Task: Select the criteria, the date is before to in the "past week".
Action: Mouse moved to (170, 78)
Screenshot: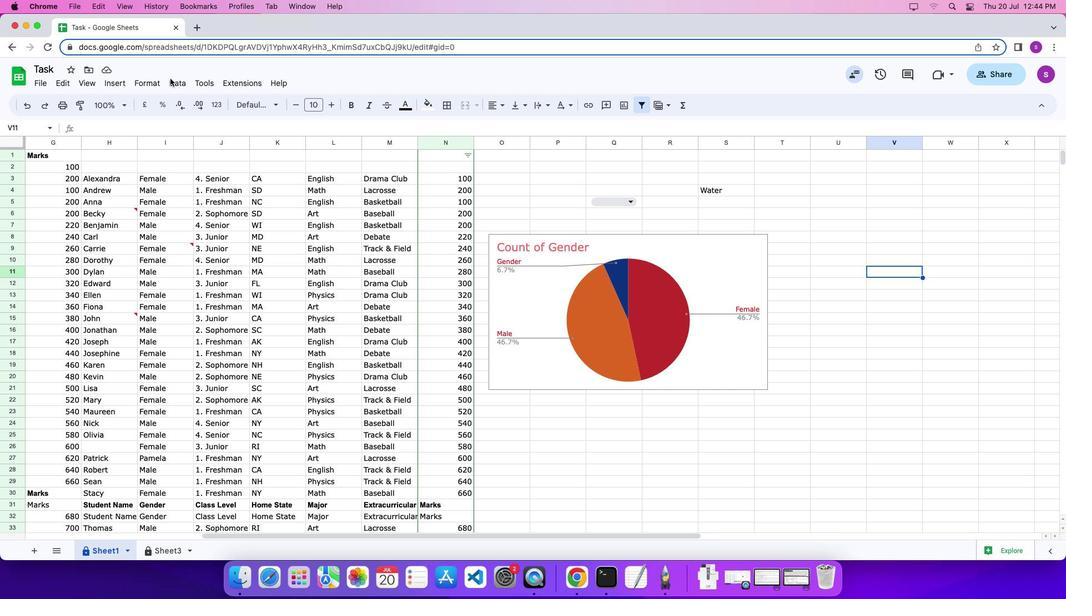 
Action: Mouse pressed left at (170, 78)
Screenshot: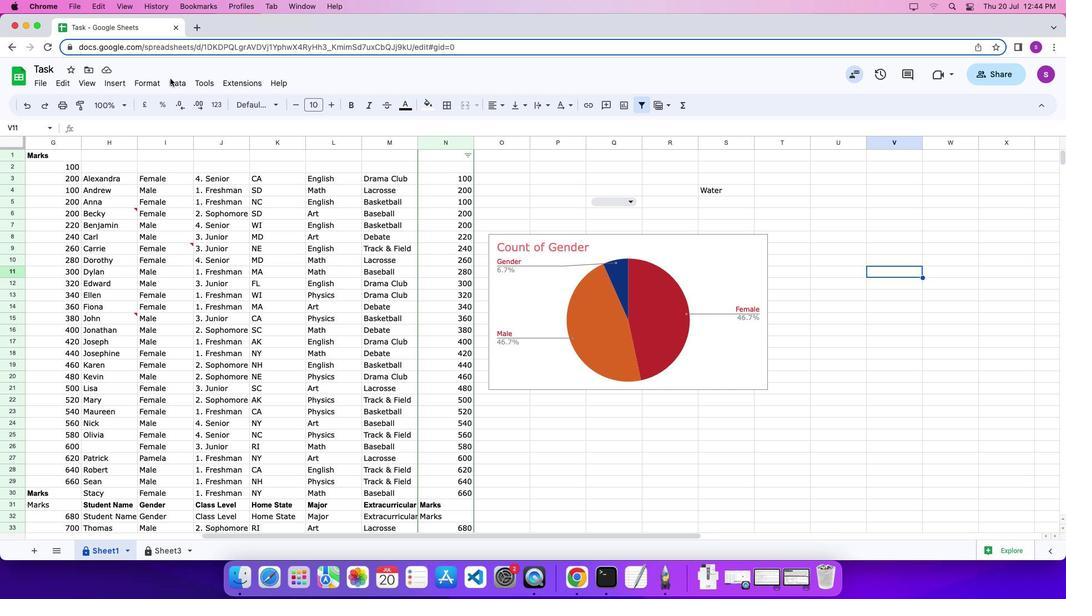 
Action: Mouse moved to (176, 81)
Screenshot: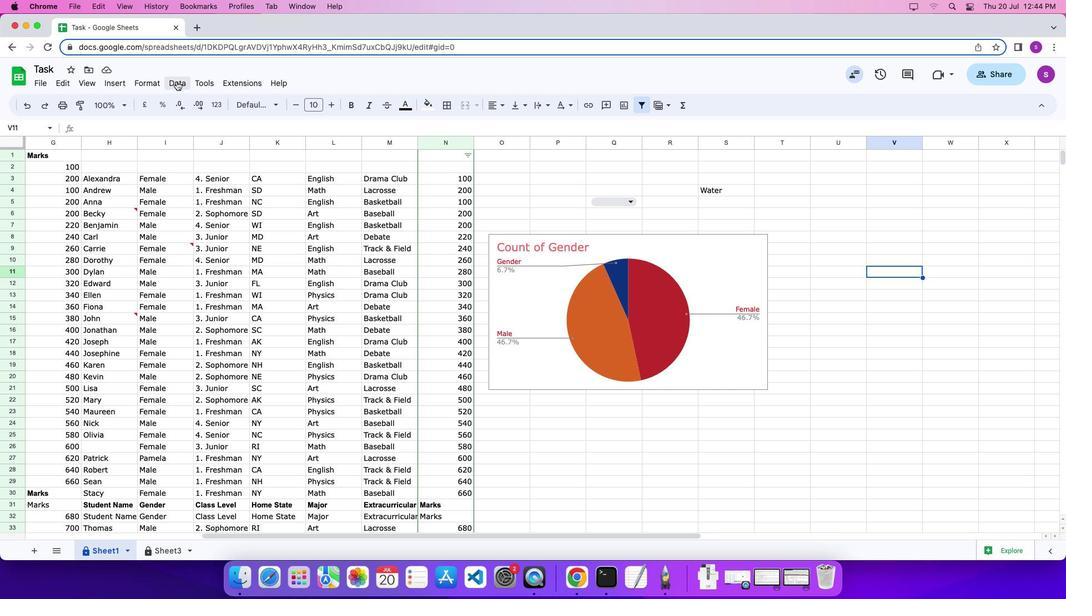 
Action: Mouse pressed left at (176, 81)
Screenshot: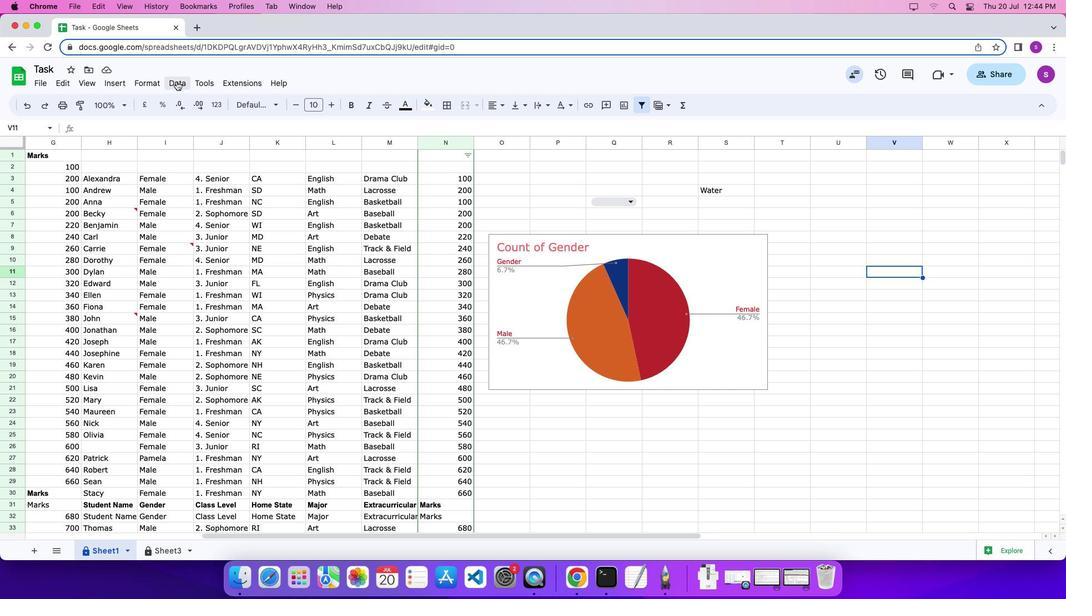 
Action: Mouse moved to (231, 307)
Screenshot: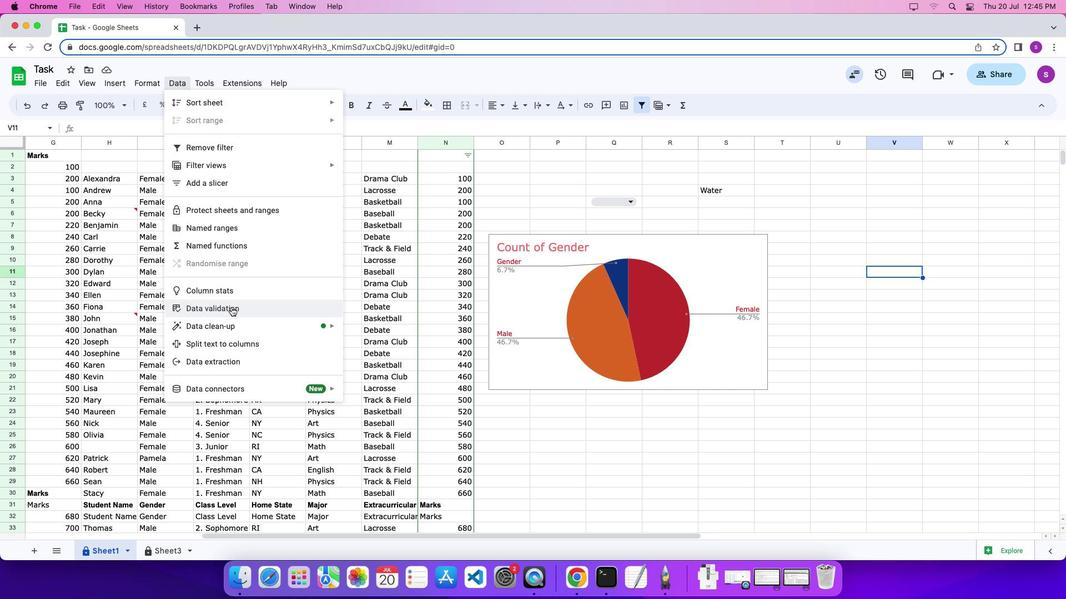 
Action: Mouse pressed left at (231, 307)
Screenshot: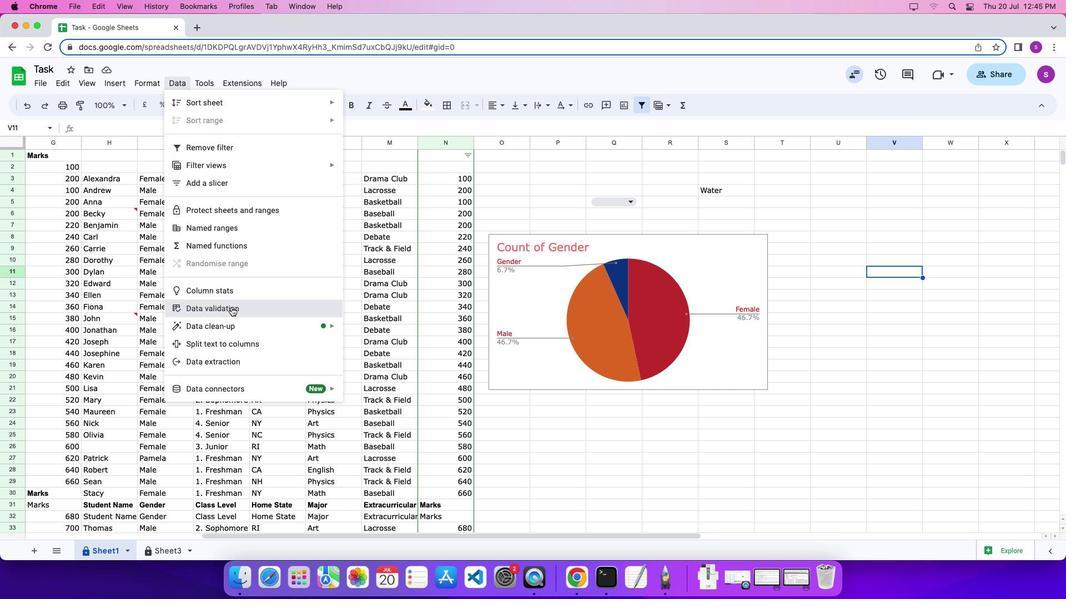 
Action: Mouse moved to (999, 406)
Screenshot: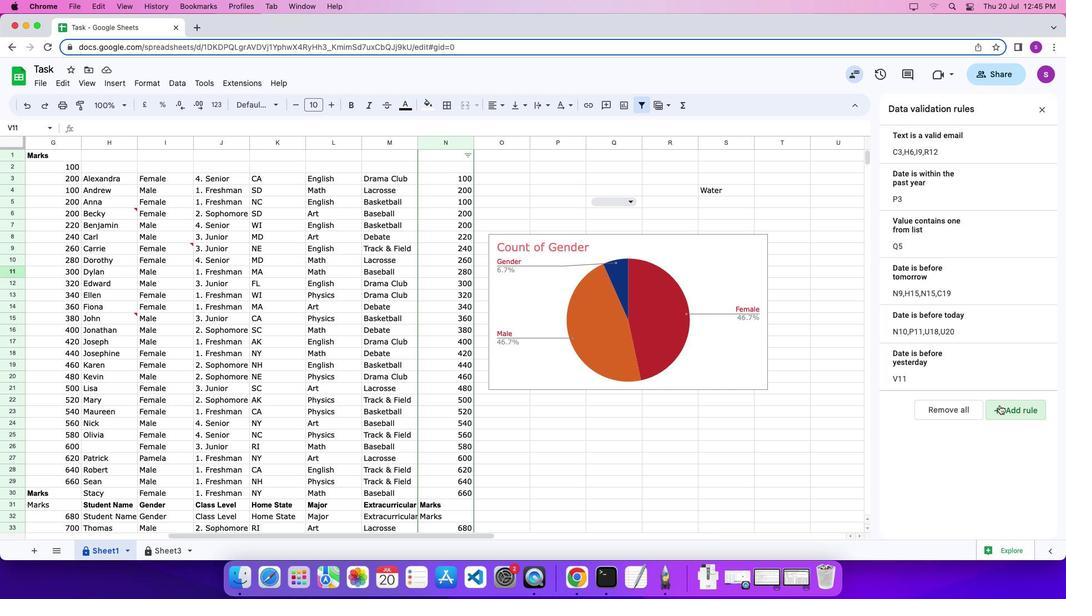 
Action: Mouse pressed left at (999, 406)
Screenshot: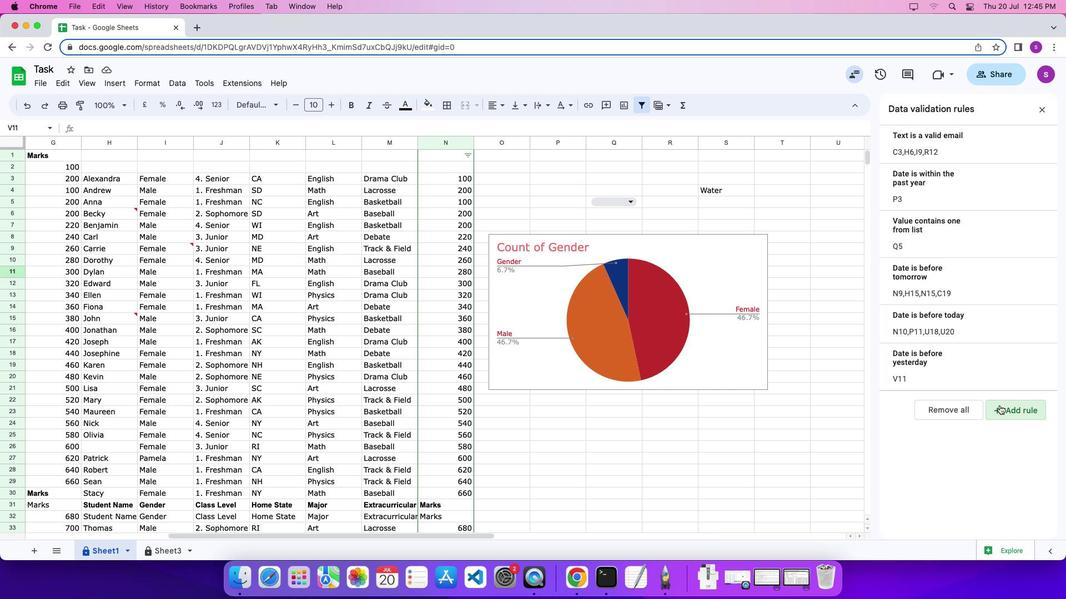 
Action: Mouse moved to (952, 204)
Screenshot: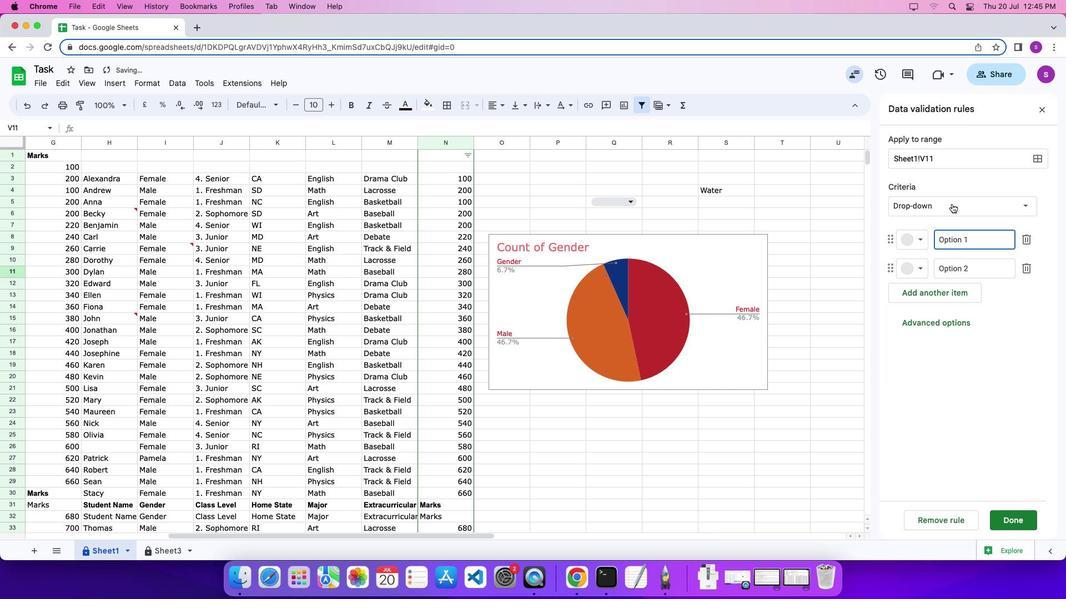 
Action: Mouse pressed left at (952, 204)
Screenshot: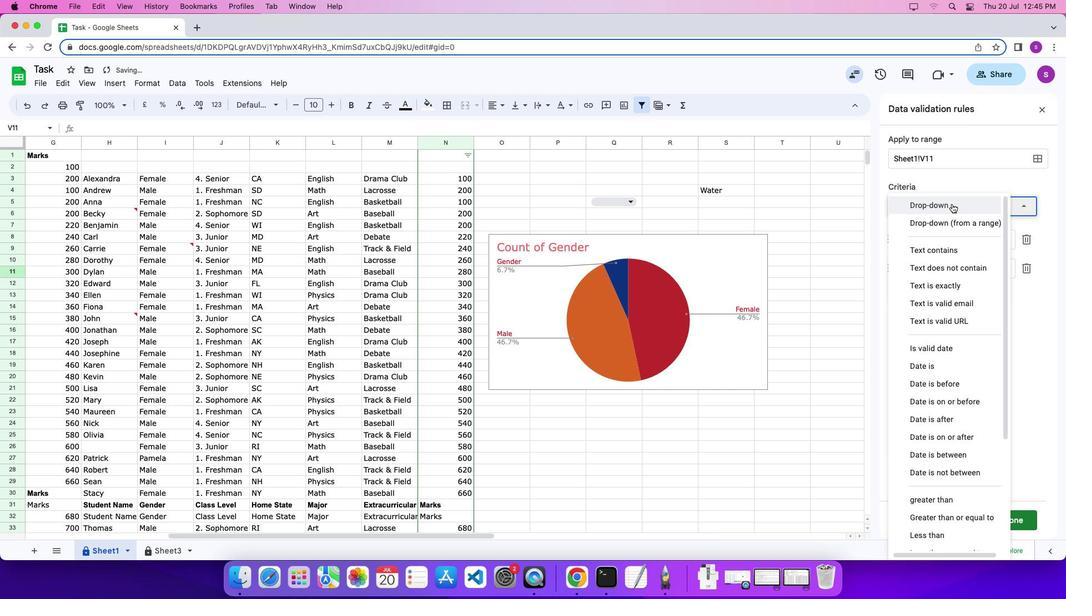 
Action: Mouse moved to (961, 387)
Screenshot: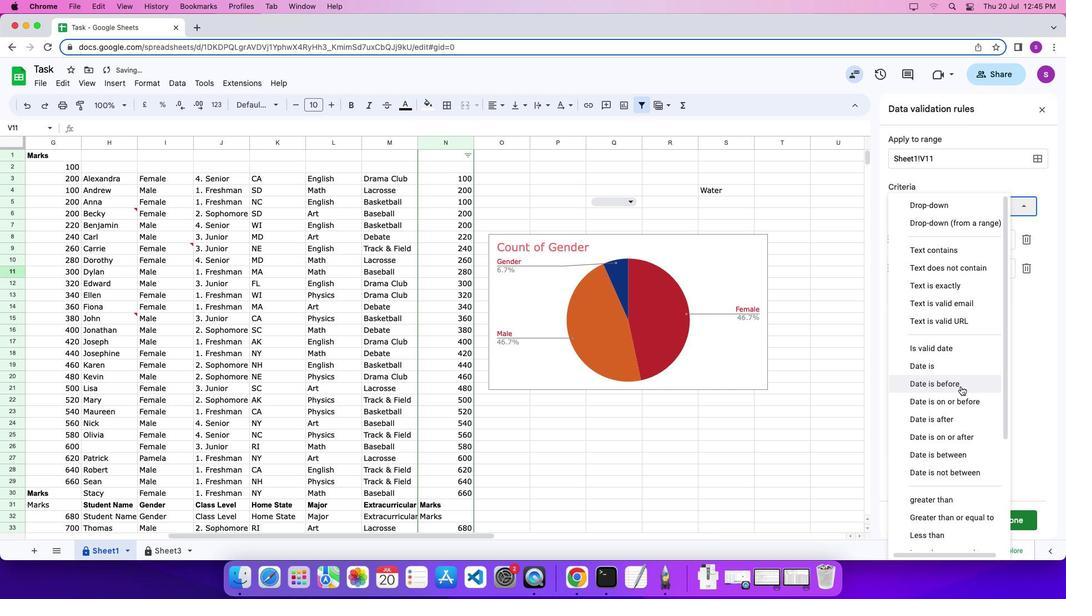 
Action: Mouse pressed left at (961, 387)
Screenshot: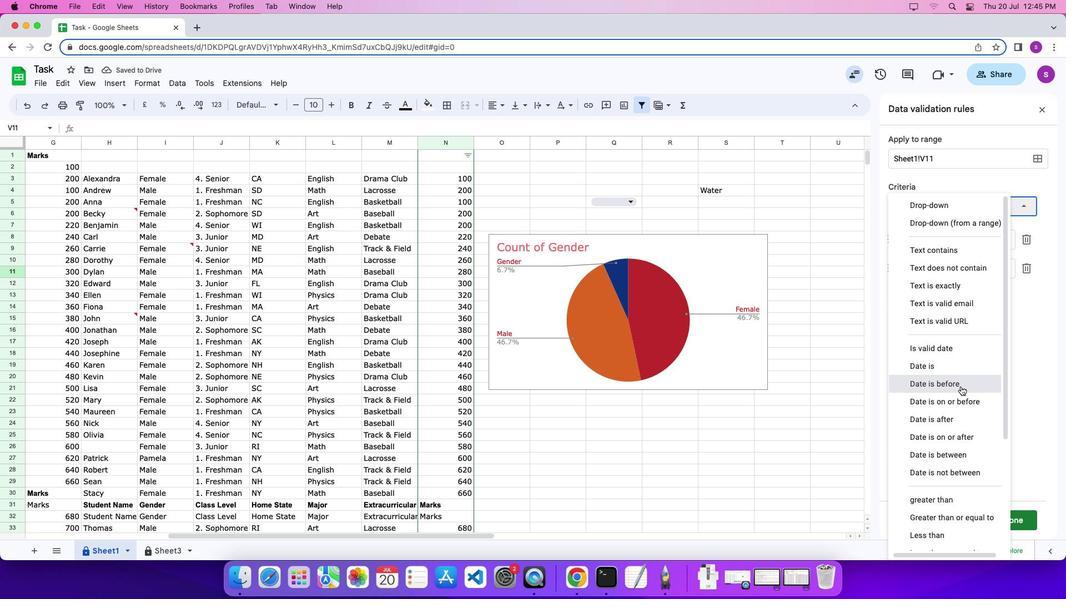 
Action: Mouse moved to (950, 236)
Screenshot: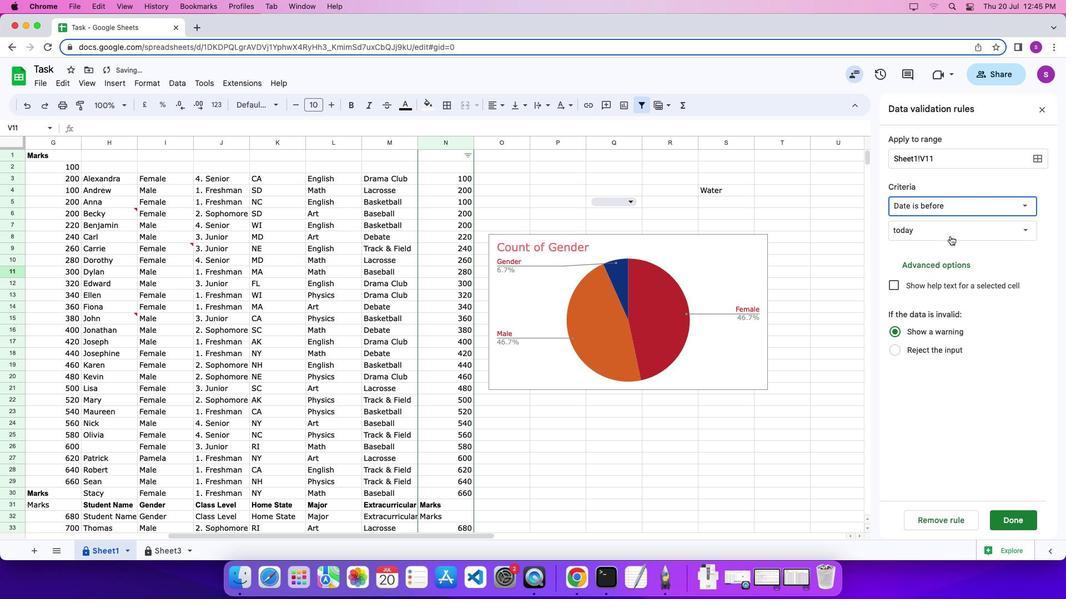 
Action: Mouse pressed left at (950, 236)
Screenshot: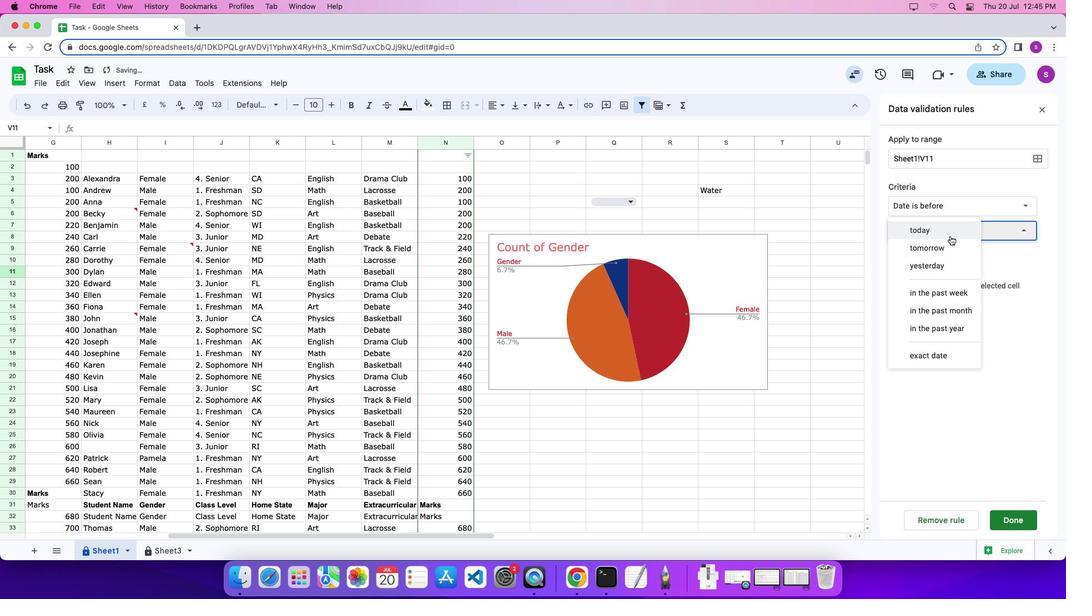 
Action: Mouse moved to (956, 293)
Screenshot: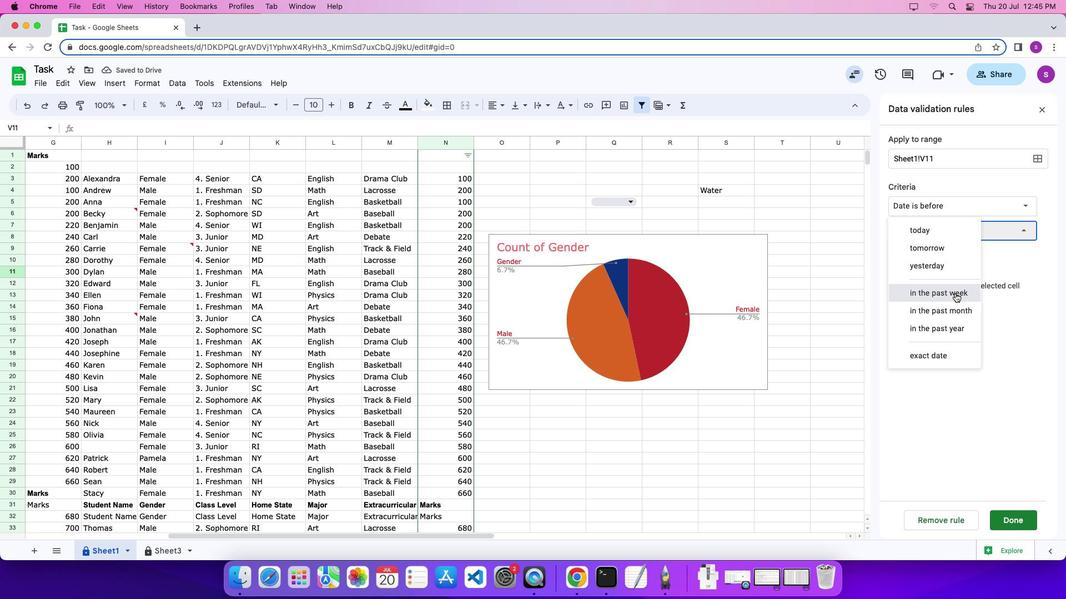 
Action: Mouse pressed left at (956, 293)
Screenshot: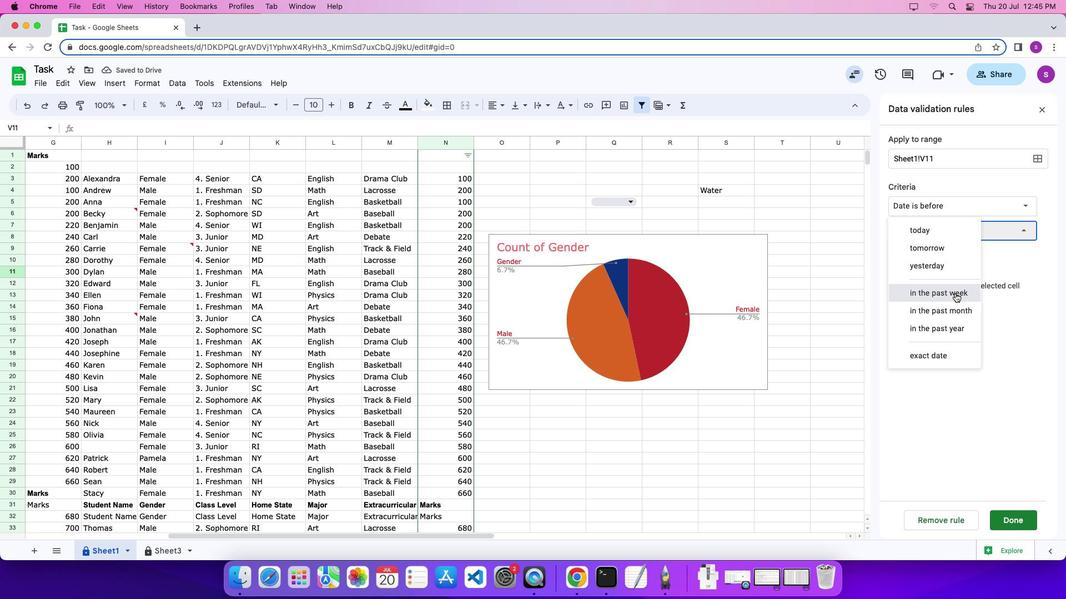 
Action: Mouse moved to (1011, 524)
Screenshot: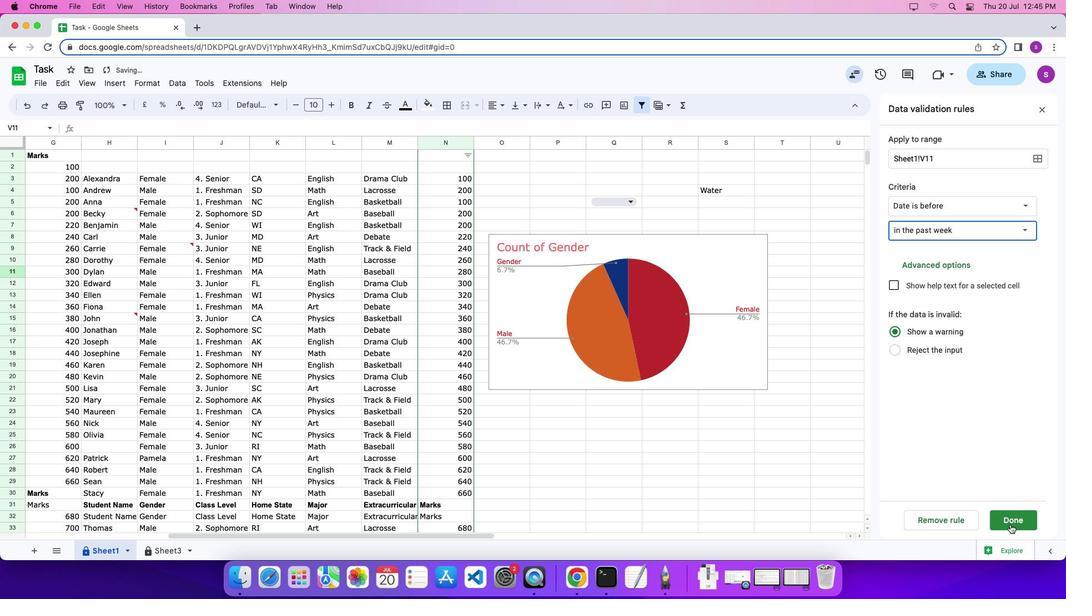 
Action: Mouse pressed left at (1011, 524)
Screenshot: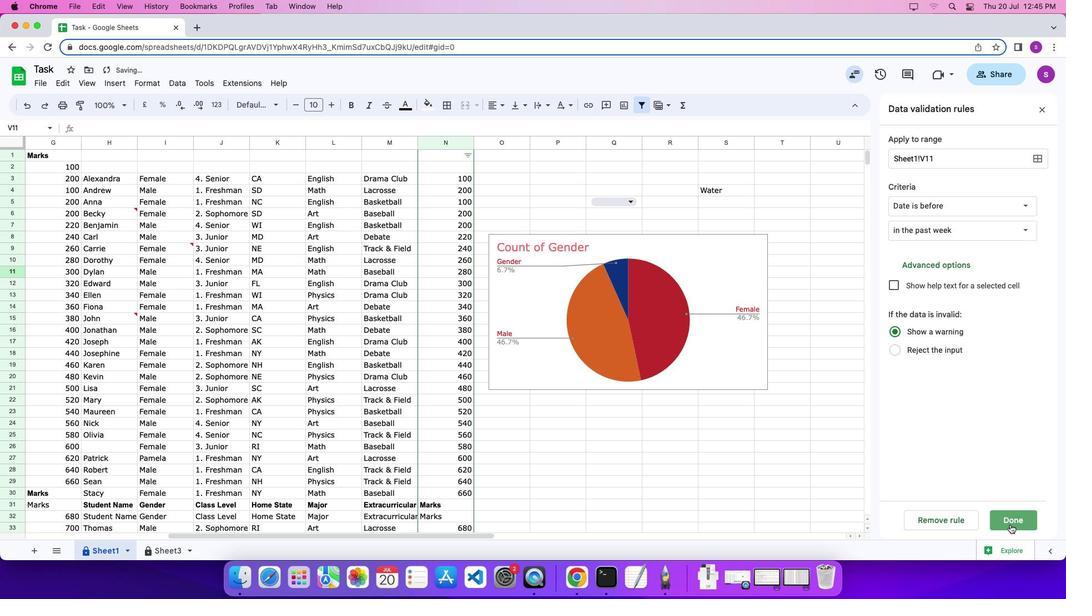
